 Task: Arrange a 30-minute meeting to brainstorm fundraising ideas.
Action: Mouse moved to (68, 142)
Screenshot: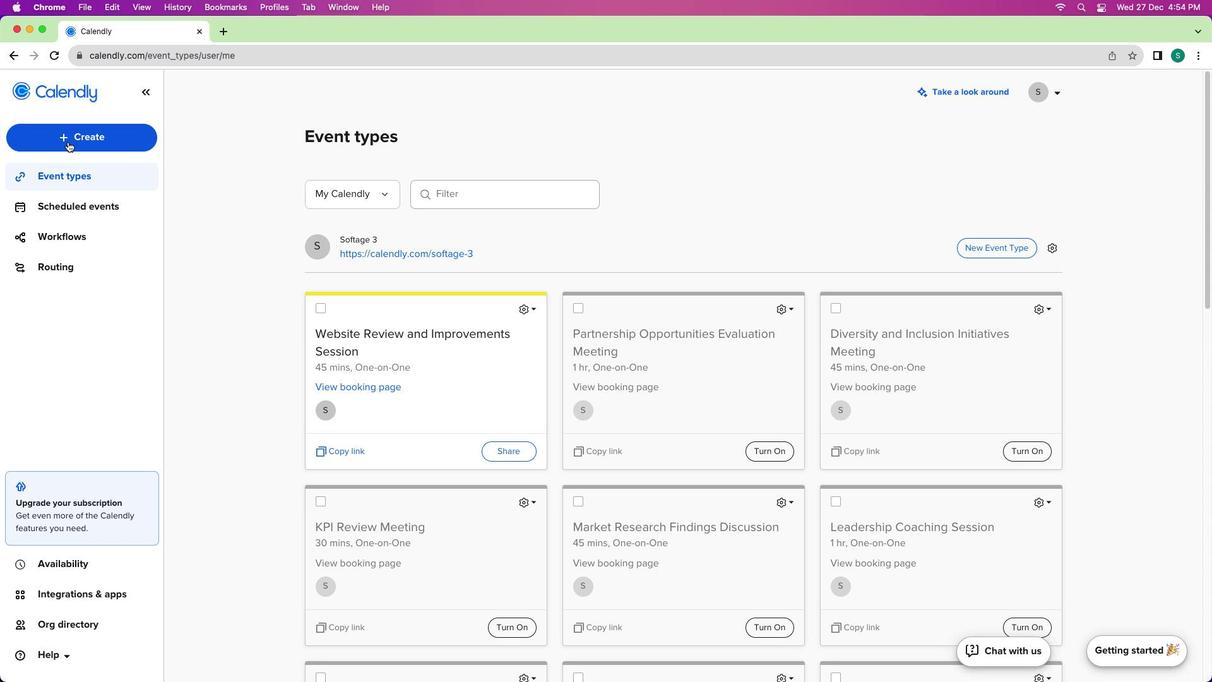 
Action: Mouse pressed left at (68, 142)
Screenshot: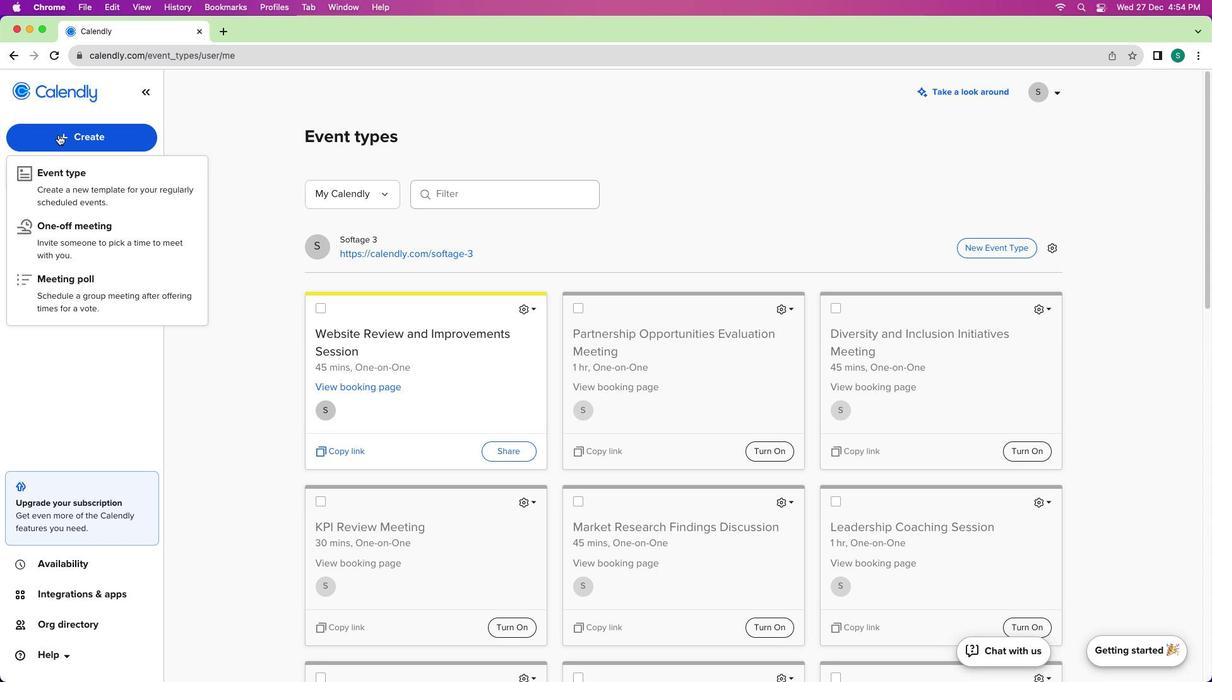 
Action: Mouse moved to (68, 142)
Screenshot: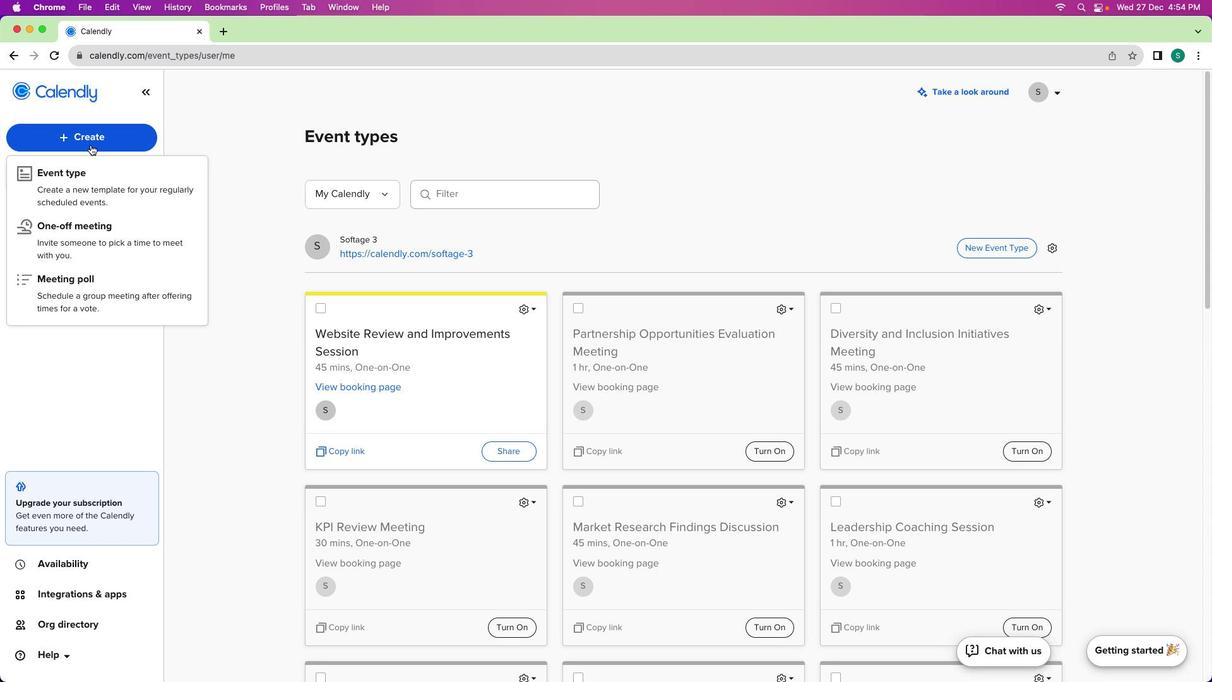 
Action: Mouse pressed left at (68, 142)
Screenshot: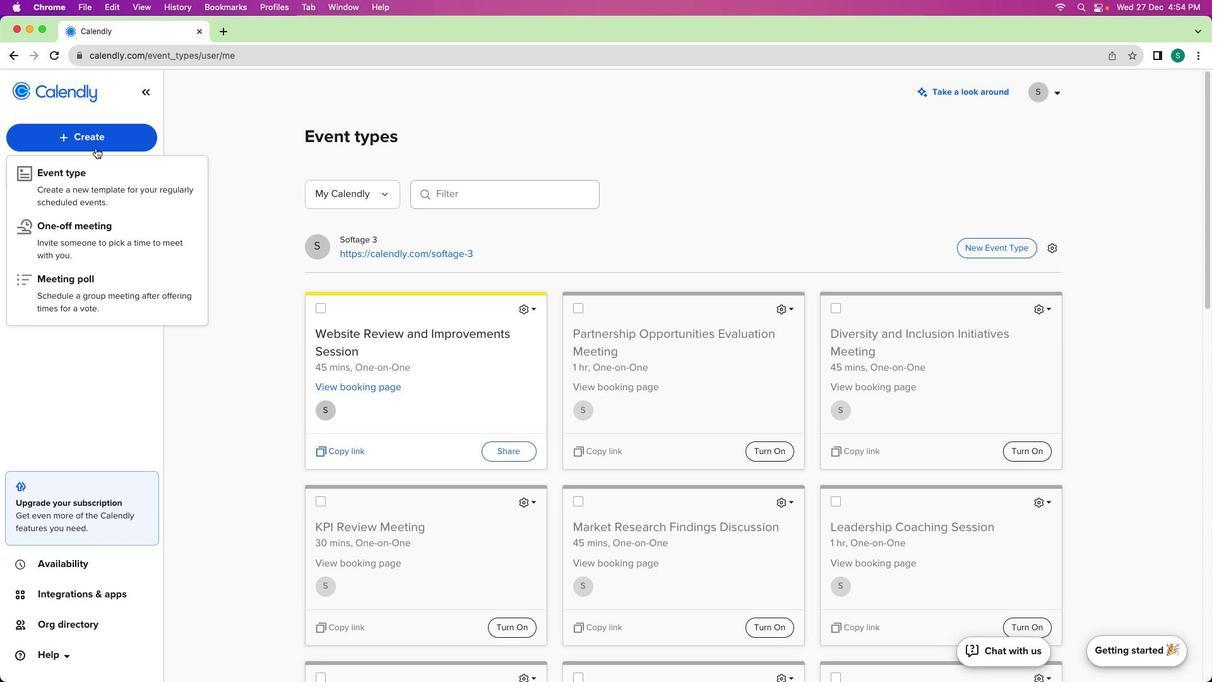 
Action: Mouse moved to (116, 178)
Screenshot: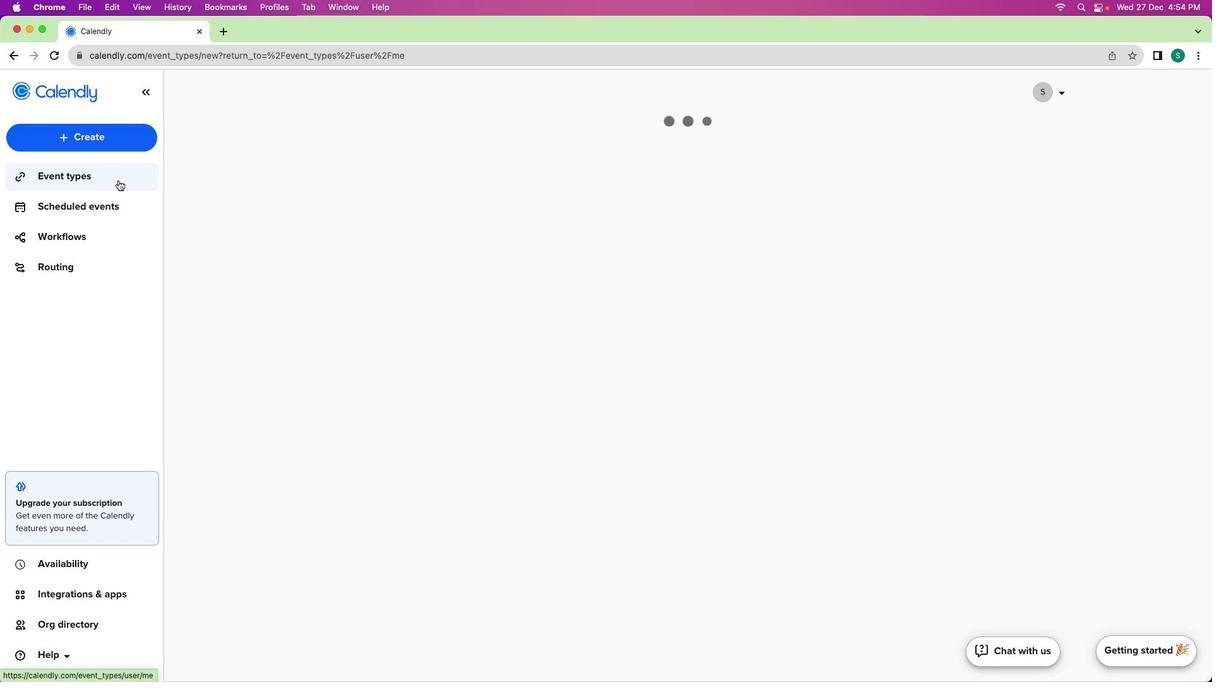 
Action: Mouse pressed left at (116, 178)
Screenshot: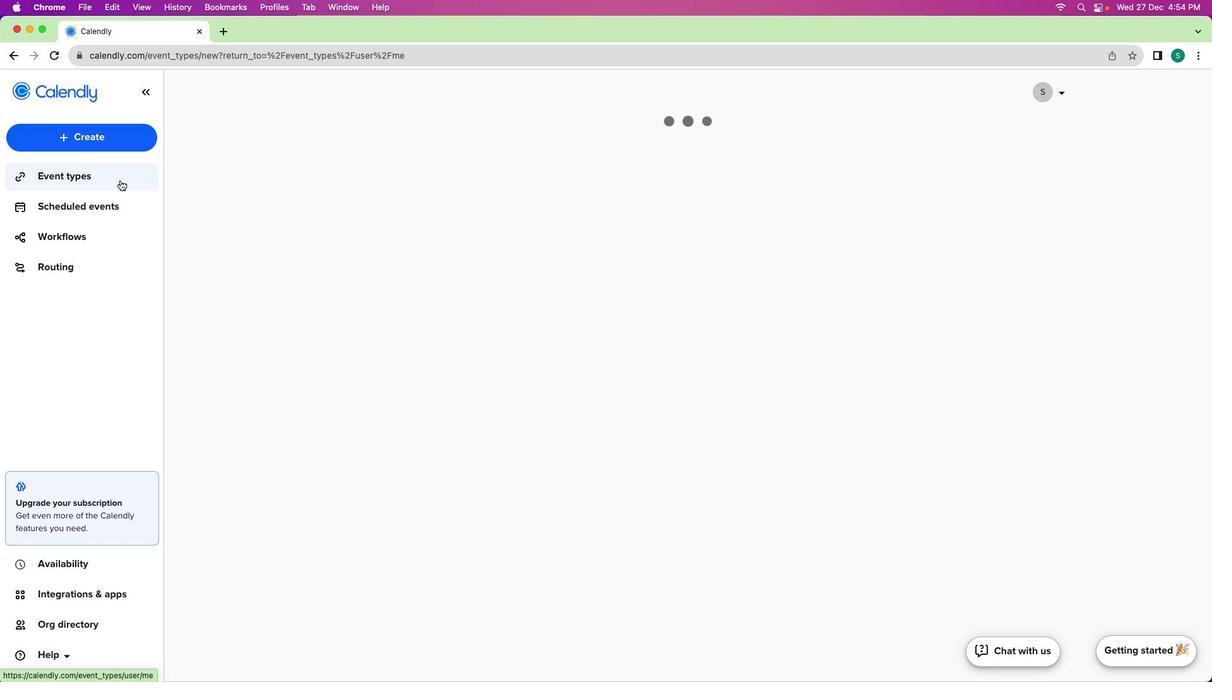 
Action: Mouse moved to (422, 260)
Screenshot: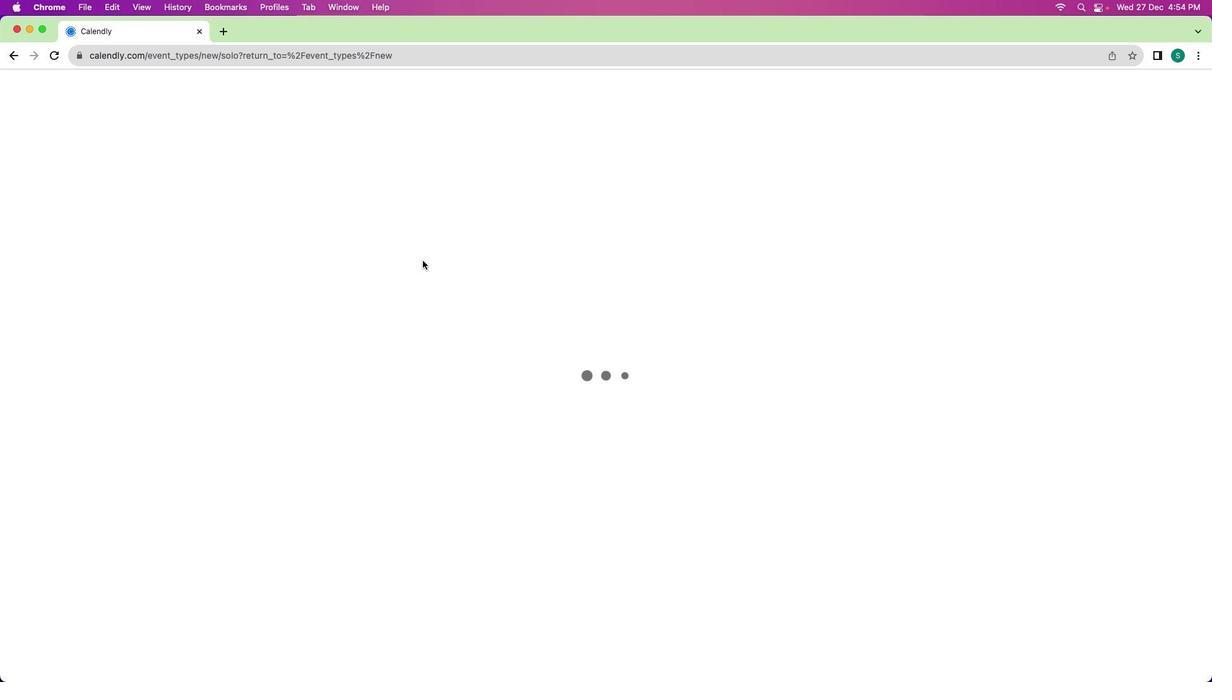 
Action: Mouse pressed left at (422, 260)
Screenshot: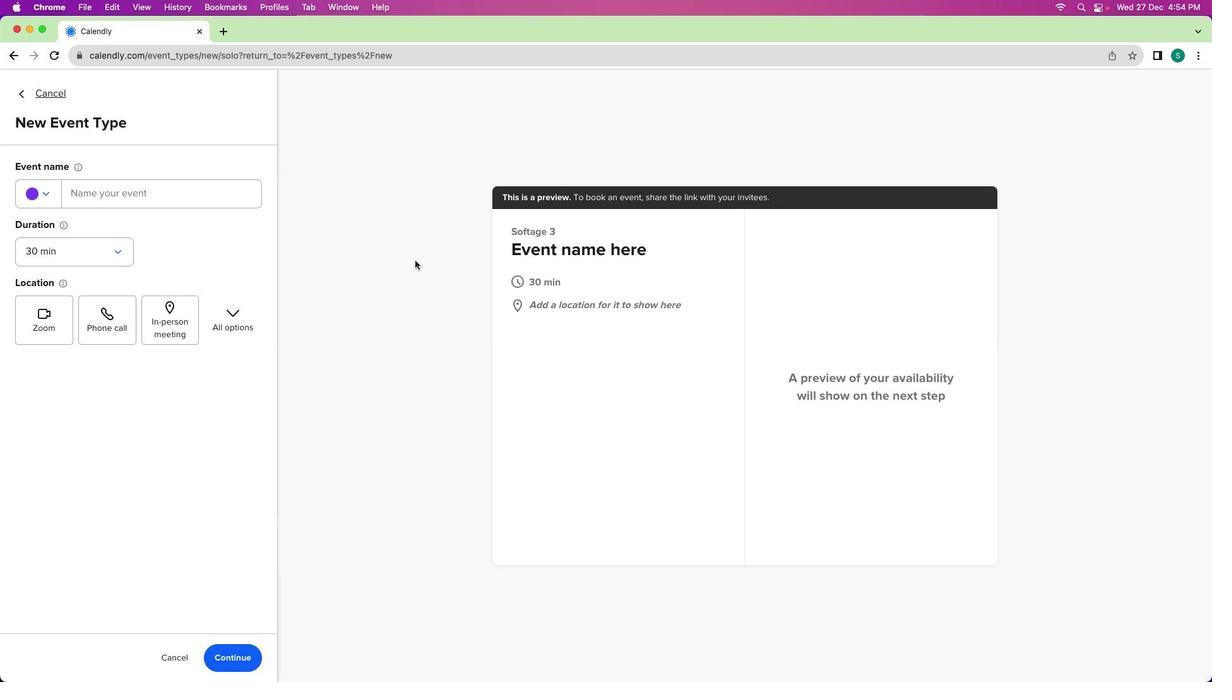 
Action: Mouse moved to (44, 198)
Screenshot: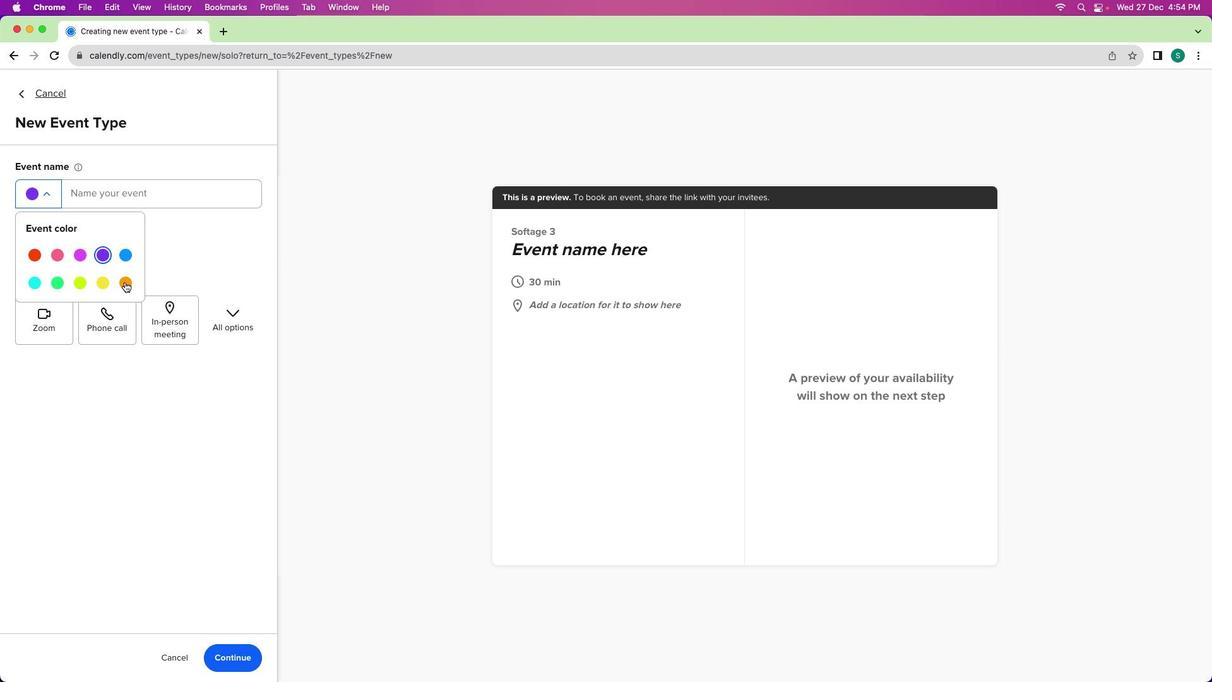 
Action: Mouse pressed left at (44, 198)
Screenshot: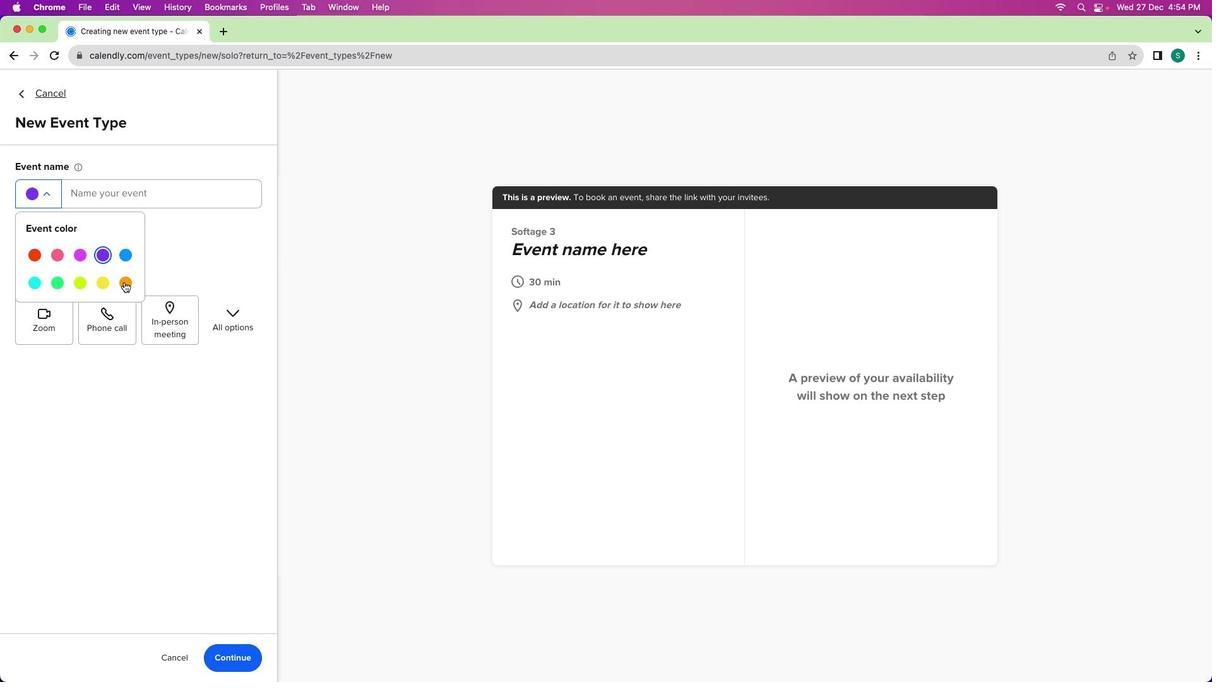 
Action: Mouse moved to (34, 287)
Screenshot: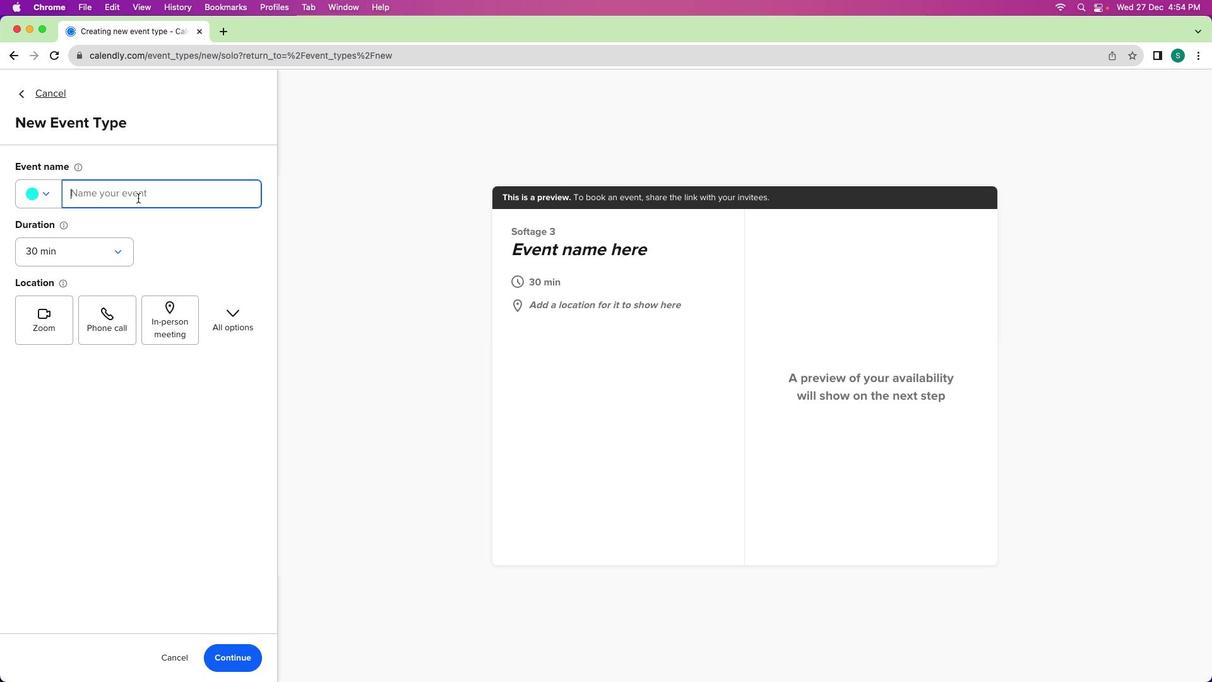 
Action: Mouse pressed left at (34, 287)
Screenshot: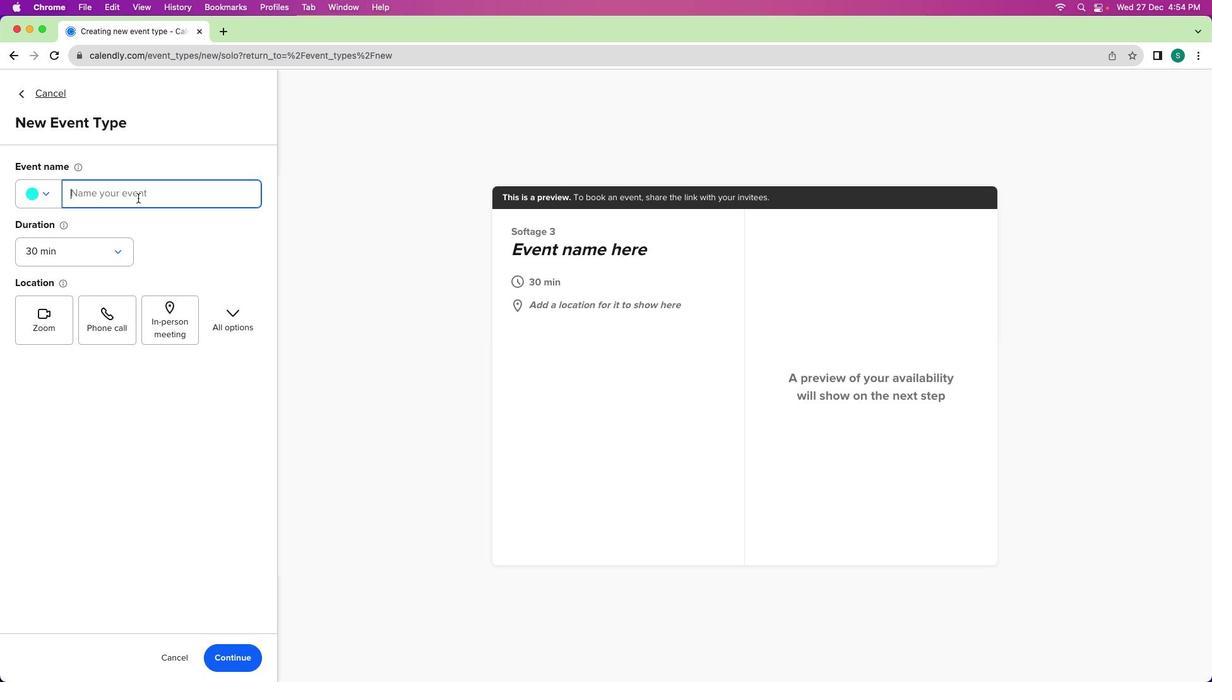 
Action: Mouse moved to (138, 198)
Screenshot: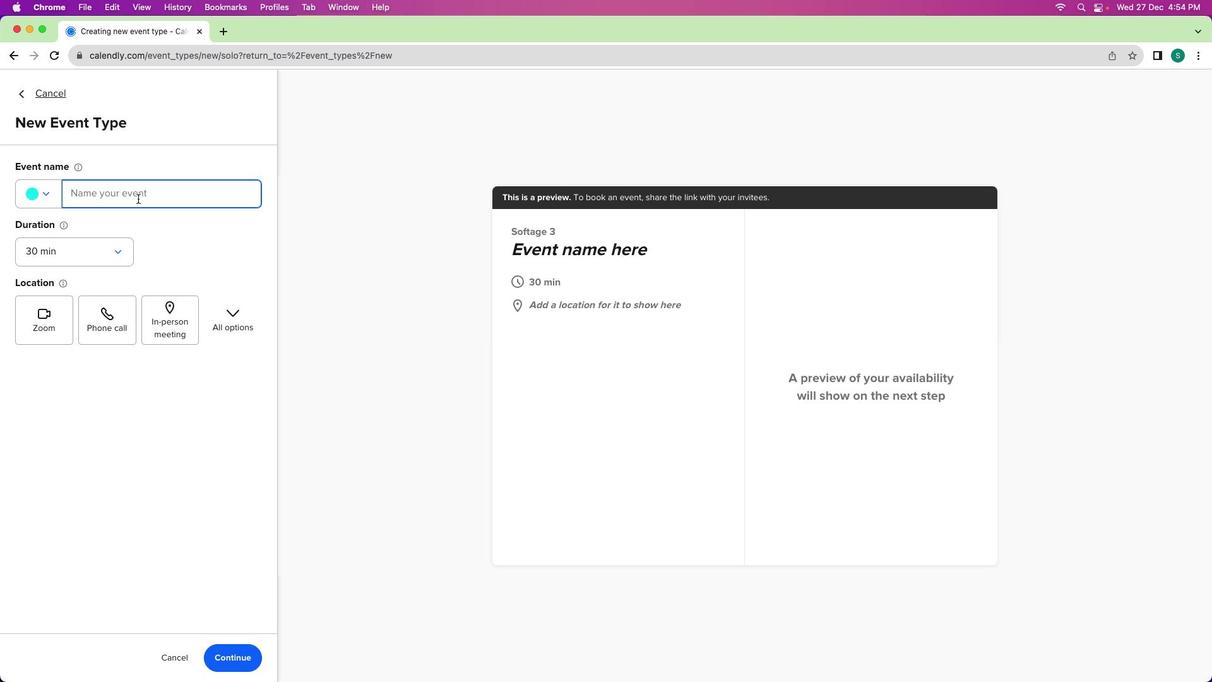 
Action: Mouse pressed left at (138, 198)
Screenshot: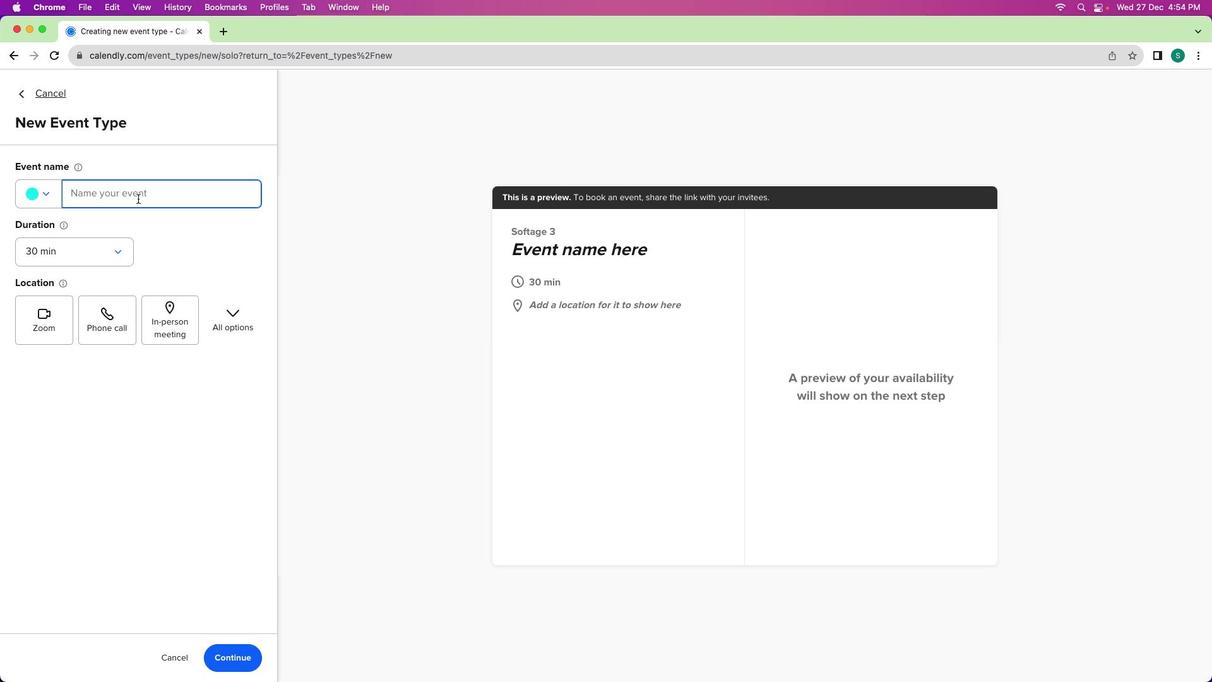 
Action: Mouse moved to (137, 198)
Screenshot: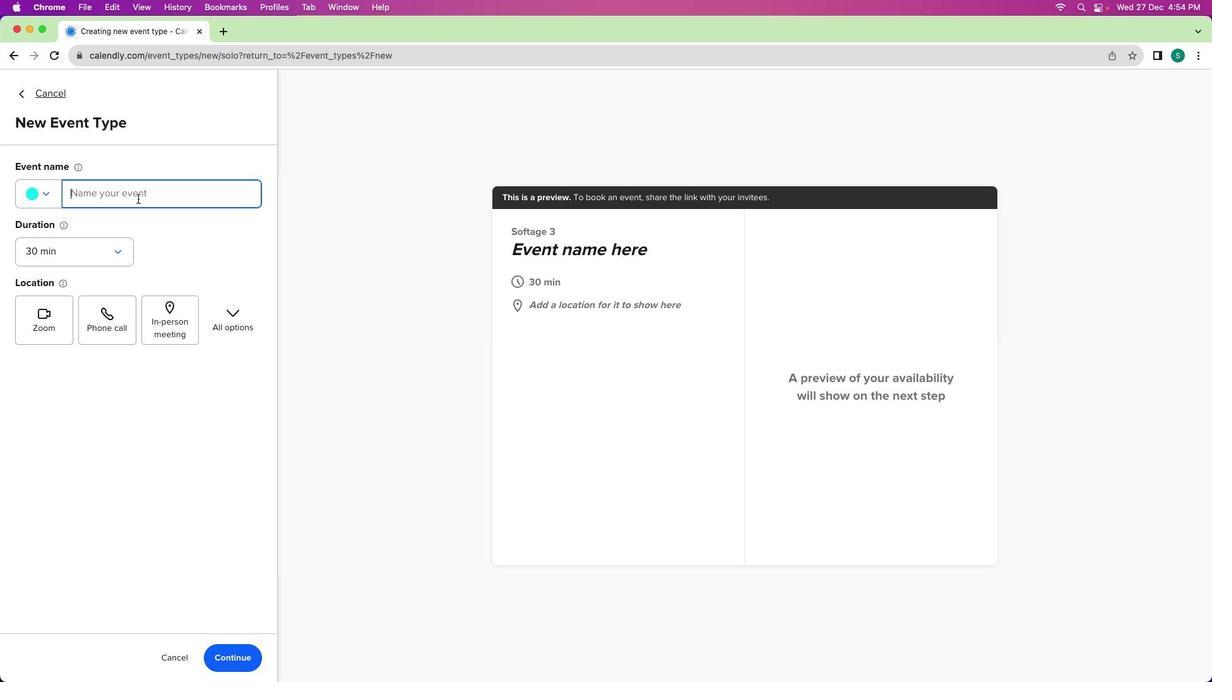 
Action: Key pressed Key.shift'F''u''n''d''r''a''i''s''i''n''g'Key.spaceKey.shift'I''d''e''a''s'Key.spaceKey.shift'B''r''a''i''n''s''t''o''r''m''i''n''h'Key.backspace'g'Key.spaceKey.shift'S''e''s''s''i''o''n'
Screenshot: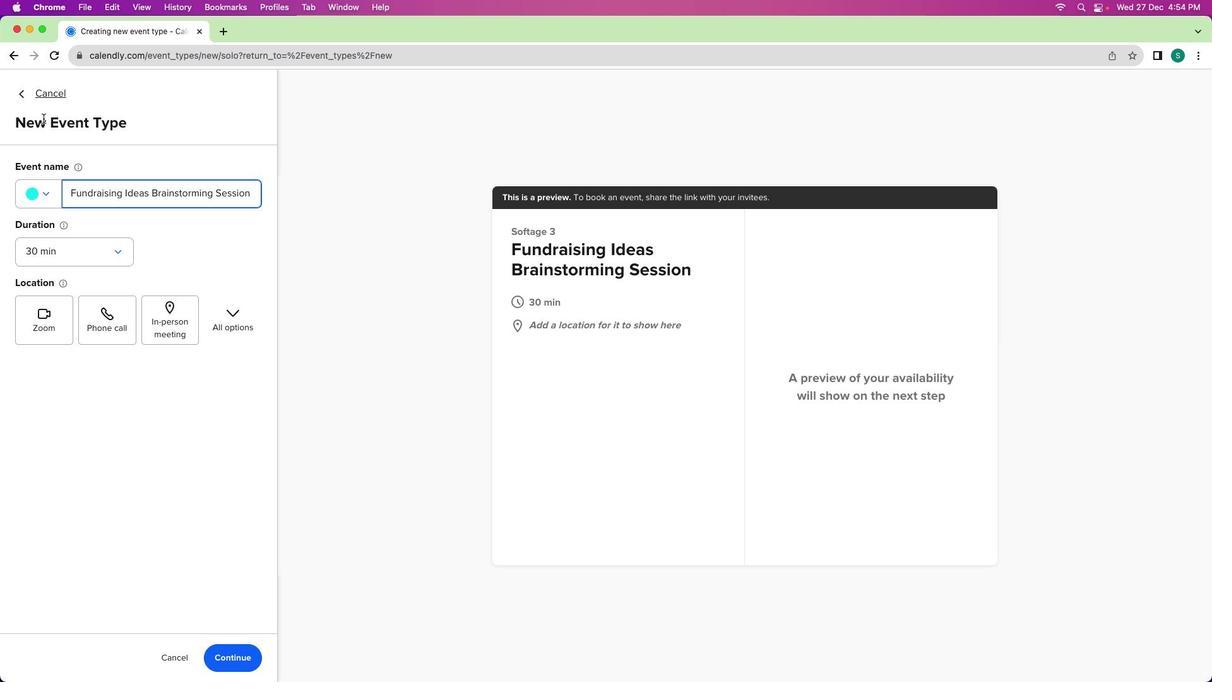 
Action: Mouse moved to (65, 336)
Screenshot: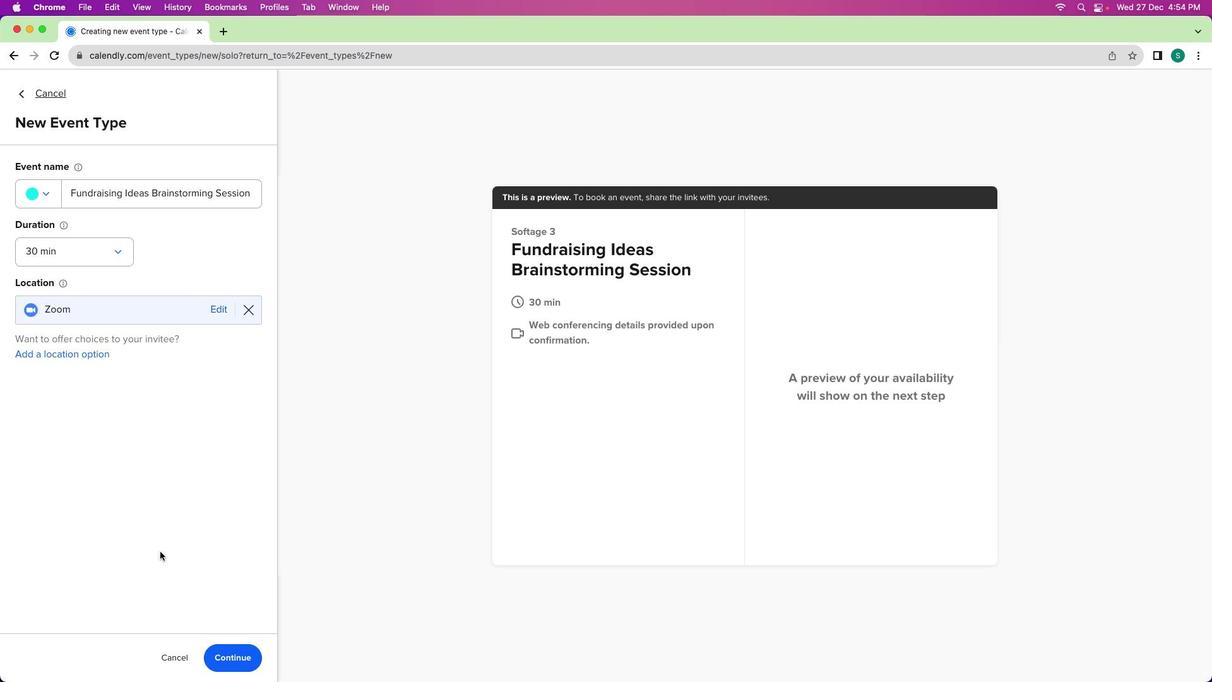 
Action: Mouse pressed left at (65, 336)
Screenshot: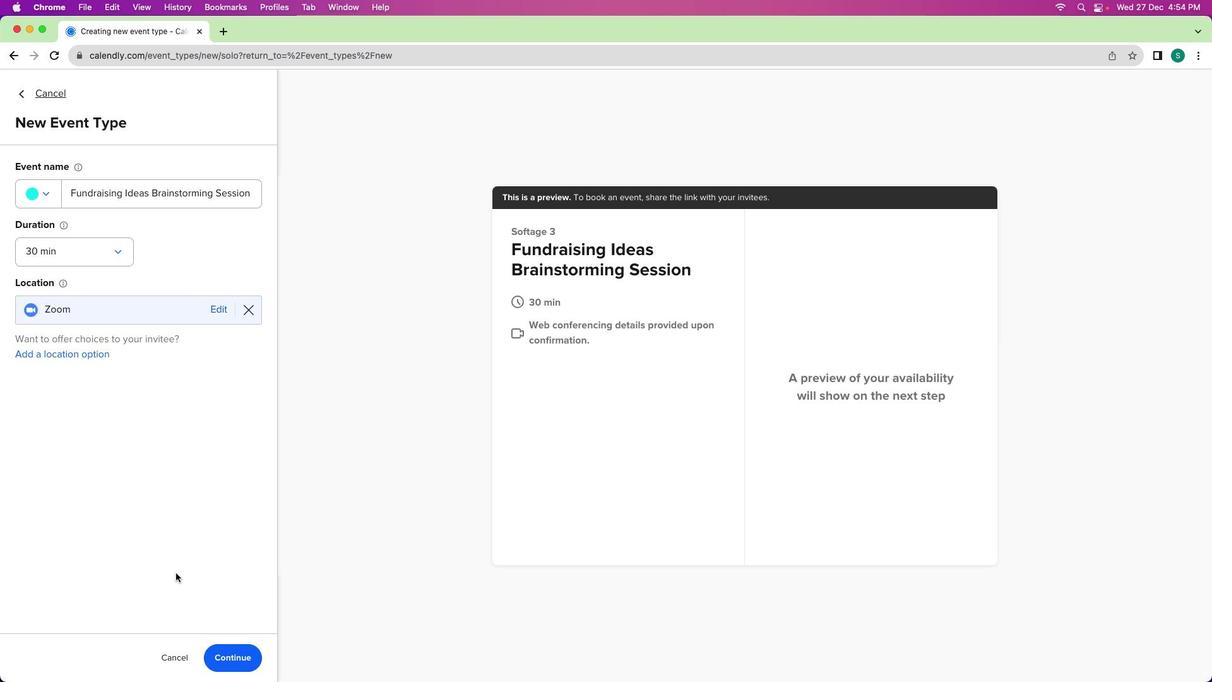 
Action: Mouse moved to (239, 654)
Screenshot: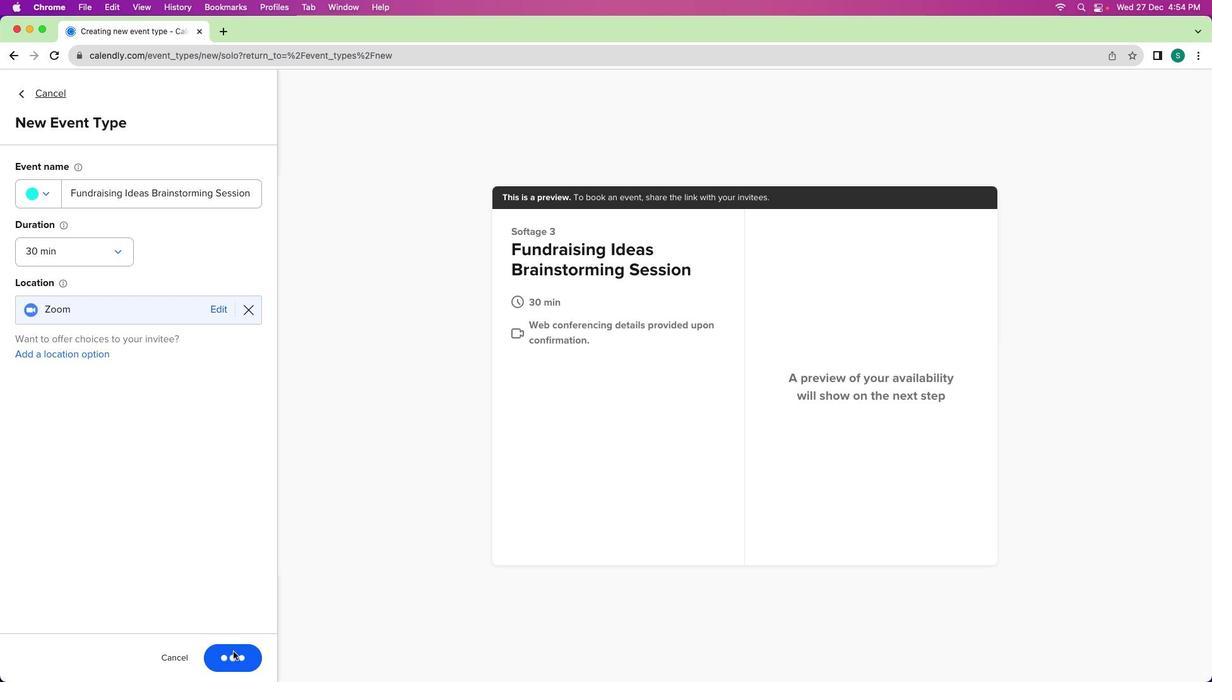 
Action: Mouse pressed left at (239, 654)
Screenshot: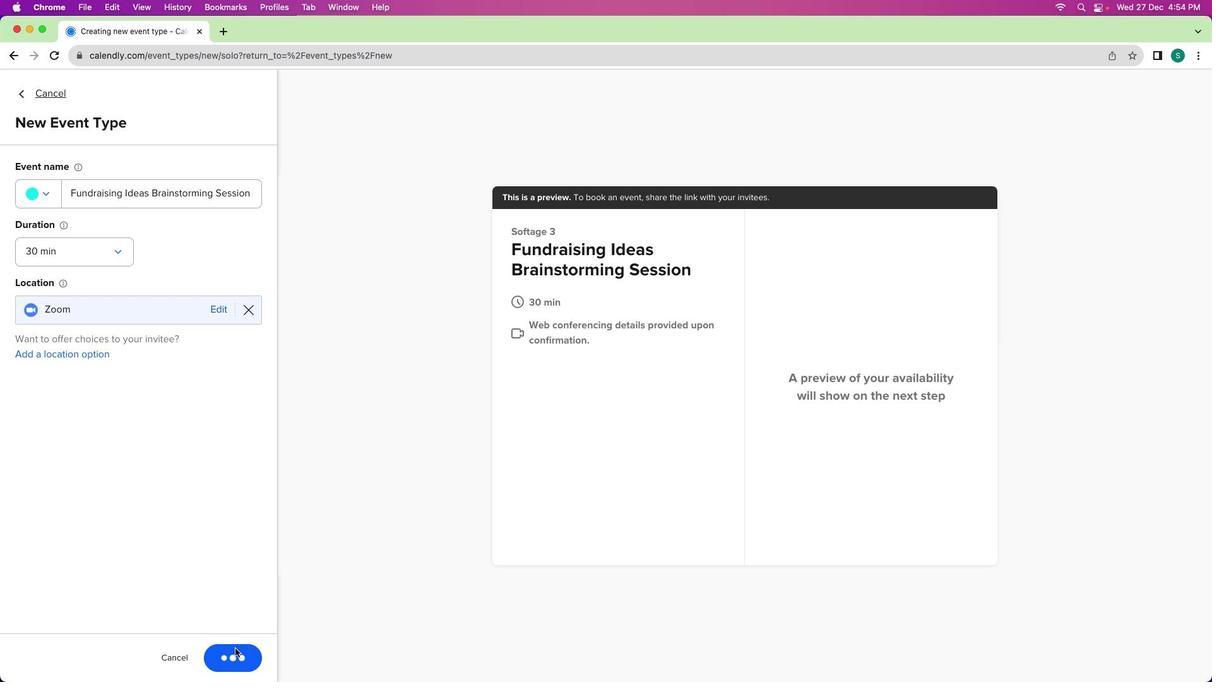 
Action: Mouse moved to (97, 222)
Screenshot: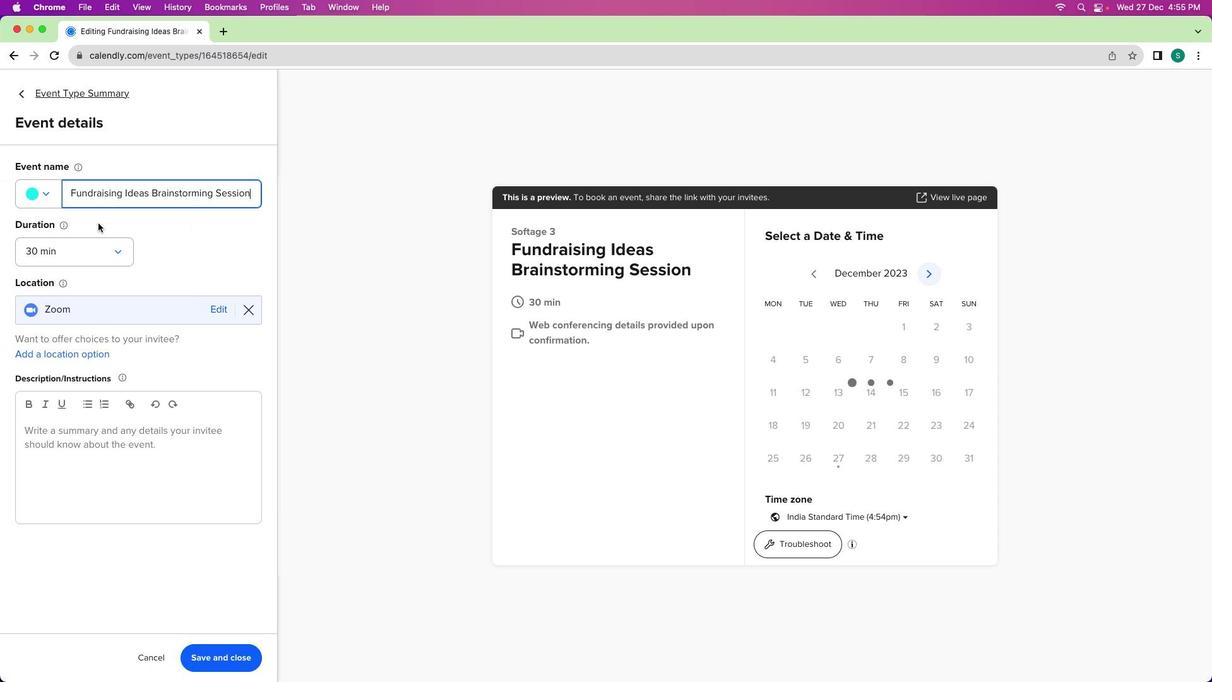 
Action: Mouse pressed left at (97, 222)
Screenshot: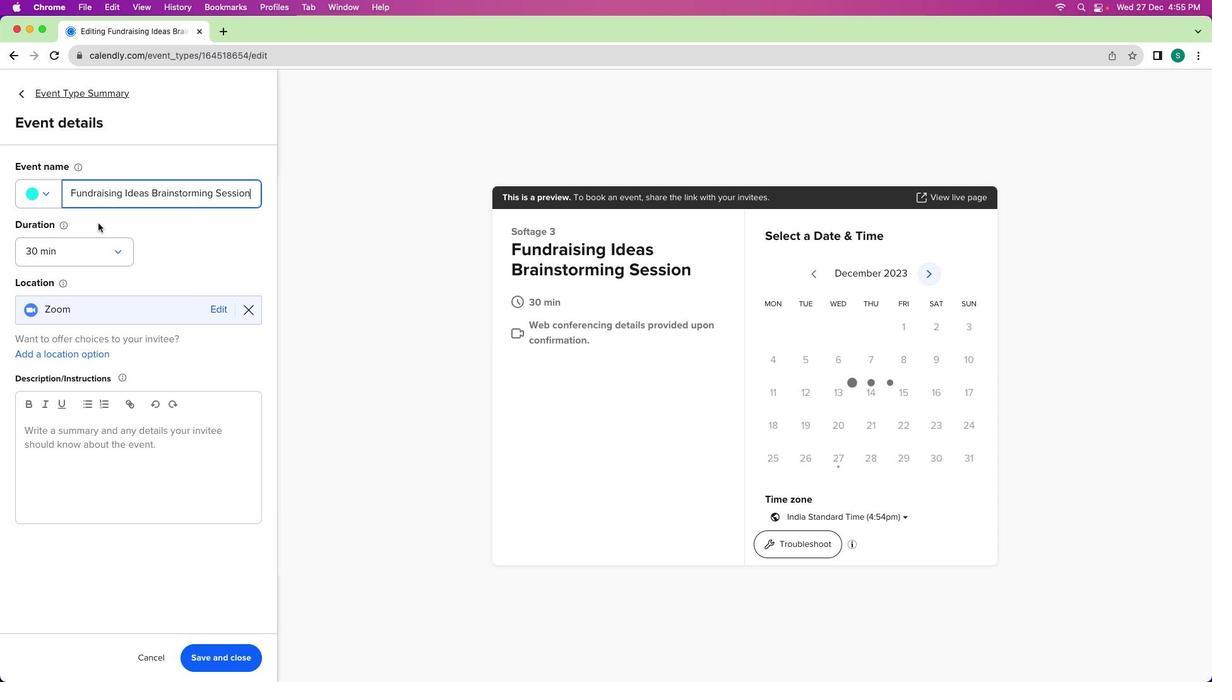 
Action: Mouse moved to (133, 452)
Screenshot: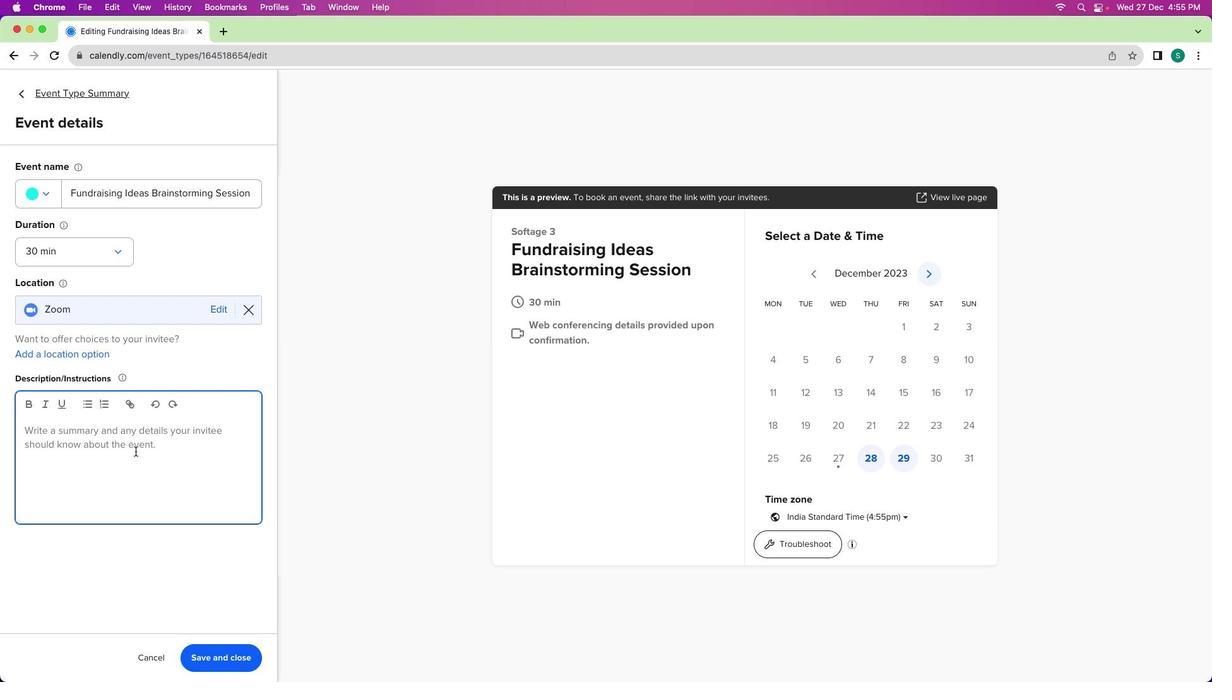 
Action: Mouse pressed left at (133, 452)
Screenshot: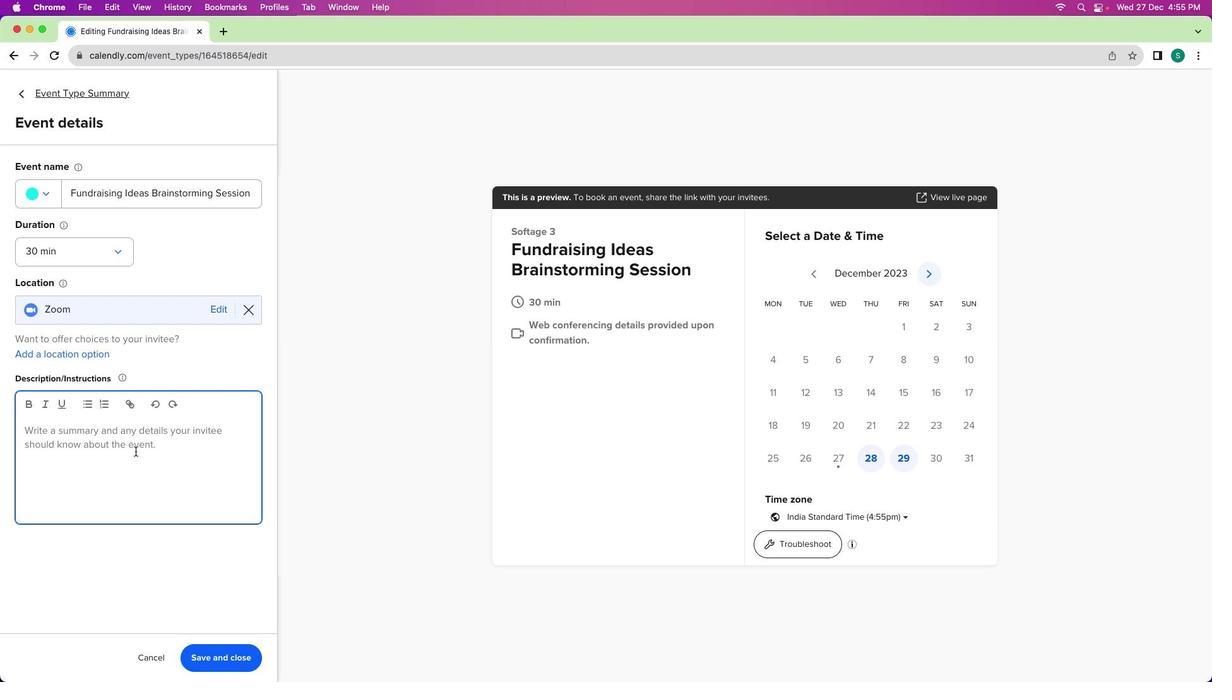 
Action: Mouse moved to (135, 450)
Screenshot: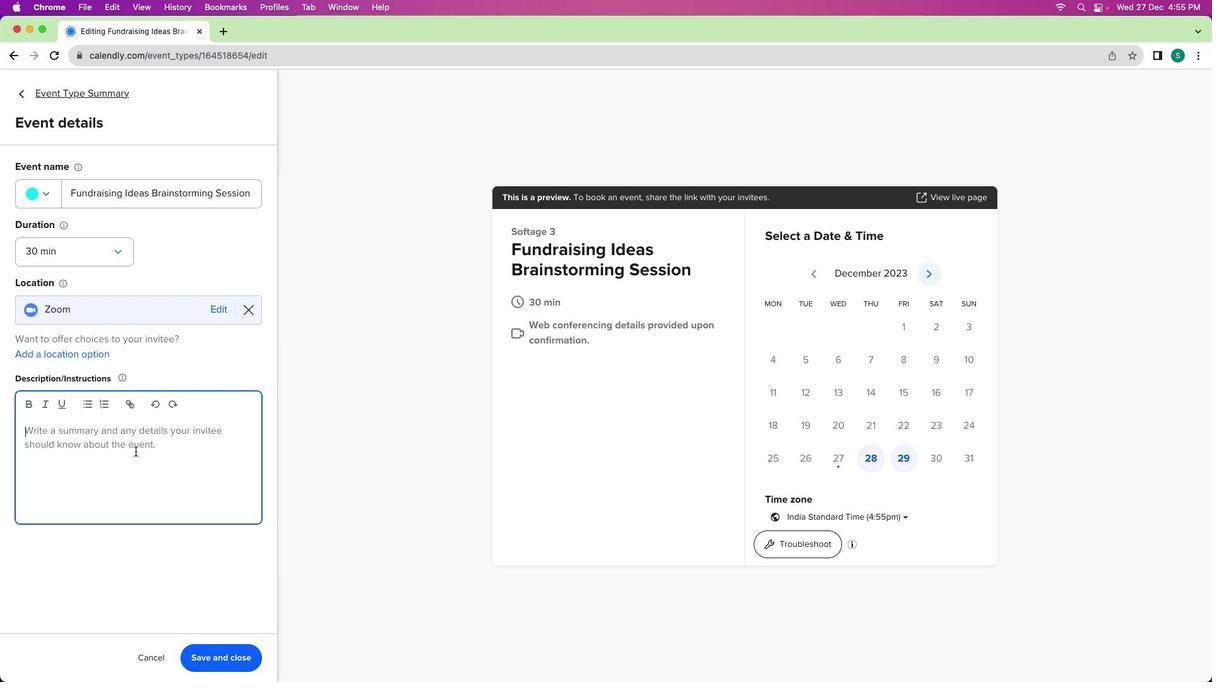 
Action: Key pressed Key.shift'J''o''i''n'Key.space'm''e'Key.space'f''o''r'Key.space'a'Key.space'd''y''n''a''m''b'Key.backspace'i''c'Key.space'4'Key.backspace'3''0''-''m''i''n''u''t''e'Key.space's''e''s''s''i''o''n'Key.spaceKey.shift'd''e''d''i''c''a''t''e''d'Key.space't''o'Key.space'b''r''a''i''n''s''t''o''r''m''i''n''g'Key.space'f''u''n''d''r''a''i''s''i''n''g'Key.space'i''d''e''a''s''.'Key.spaceKey.shift'T''h''i''s'Key.space'c''o''l''l''a''b''o''r''a''t''i''v''e'Key.space'm''e''e''t''i''n''g'Key.space'w''i''l''l'Key.space'p''r''o''v''i''d''e'Key.space'a''n'Key.space'o''p''p''o''r''t''u''n''i''t''y'Key.space'f''o''r'Key.space'c''r''e''a''t''i''v''e'Key.space't''h''i''n''k''i''n''g'Key.space'a''n''d'Key.space'i''n''n''o''v''a''t''i''o''n'Key.space'a''s'Key.space'w''e'Key.space'e''x''p''l''o''r''e''n'Key.backspaceKey.space's''t''r''a''t''e''g''i''e''s'Key.space't''o'Key.space's''u''p''p''o''t'Key.backspace'r''t'Key.space'o''u''t'Key.backspace'r'Key.space'f''u''n''d''r''a''i''s''i''n''g'Key.space'g''o''a''l''s''.'
Screenshot: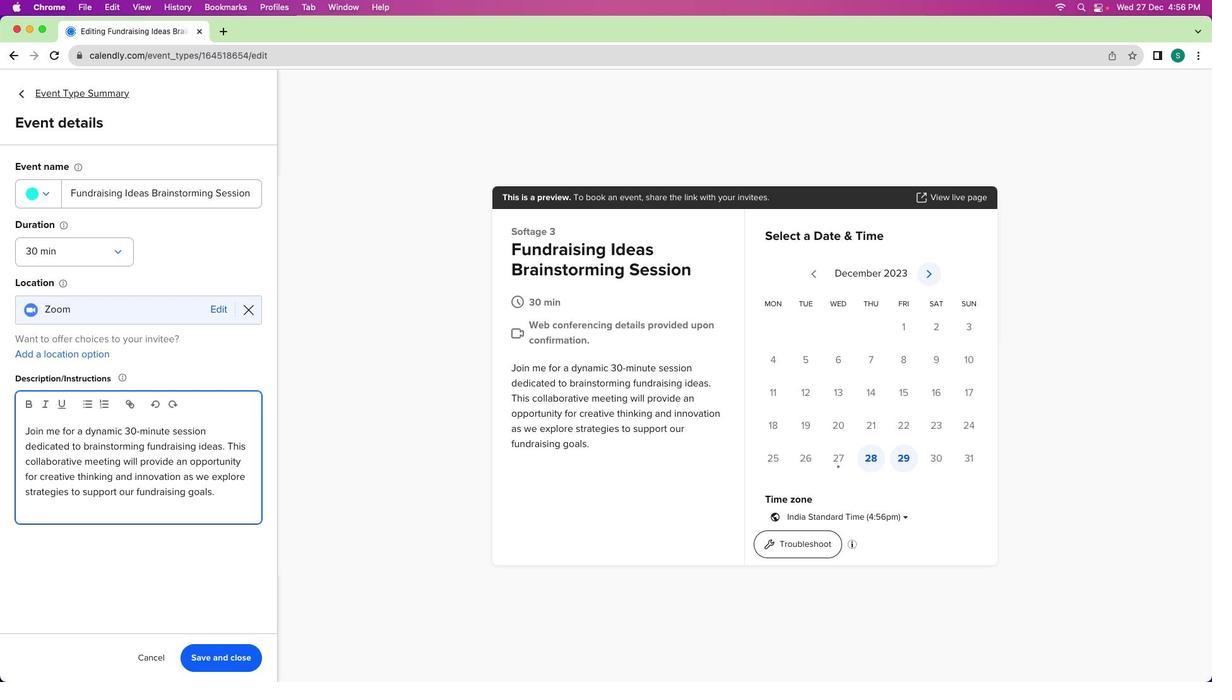
Action: Mouse moved to (254, 661)
Screenshot: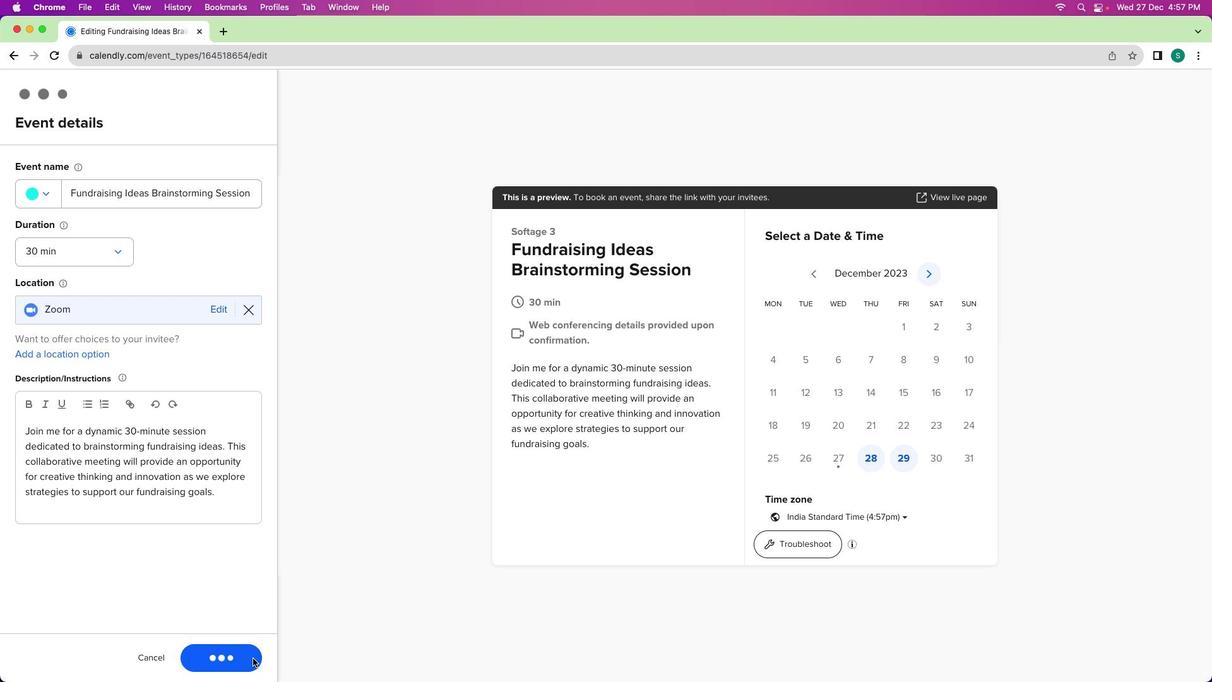 
Action: Mouse pressed left at (254, 661)
Screenshot: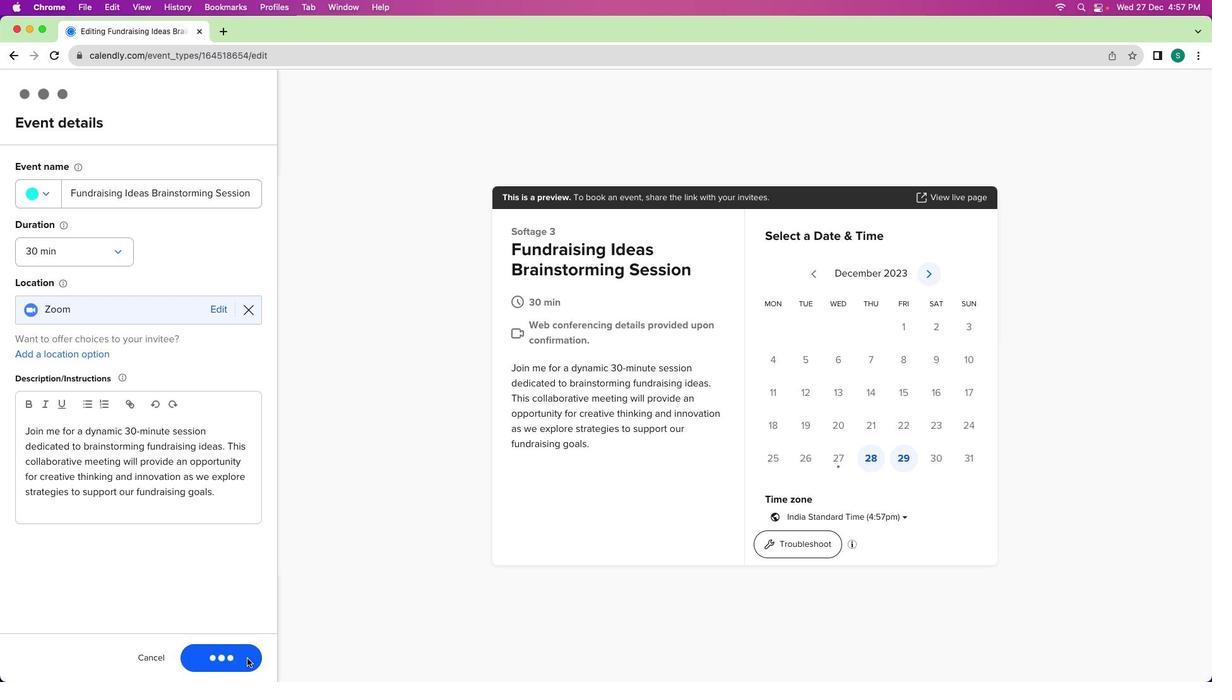 
Action: Mouse moved to (38, 93)
Screenshot: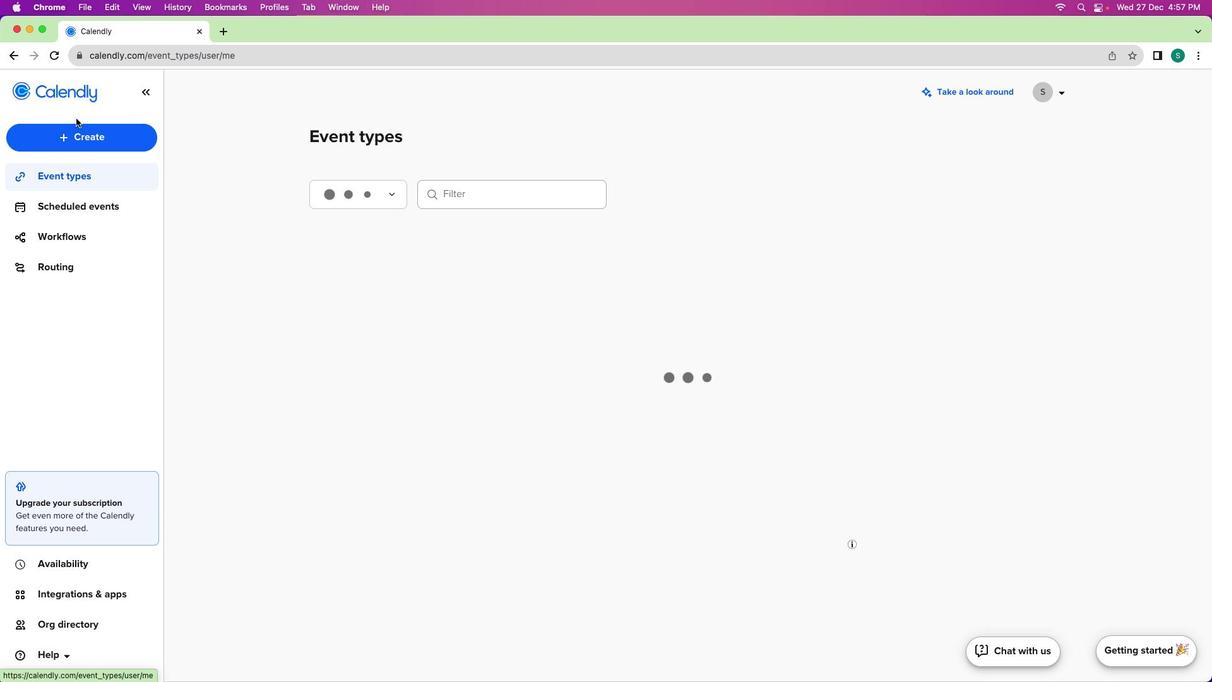 
Action: Mouse pressed left at (38, 93)
Screenshot: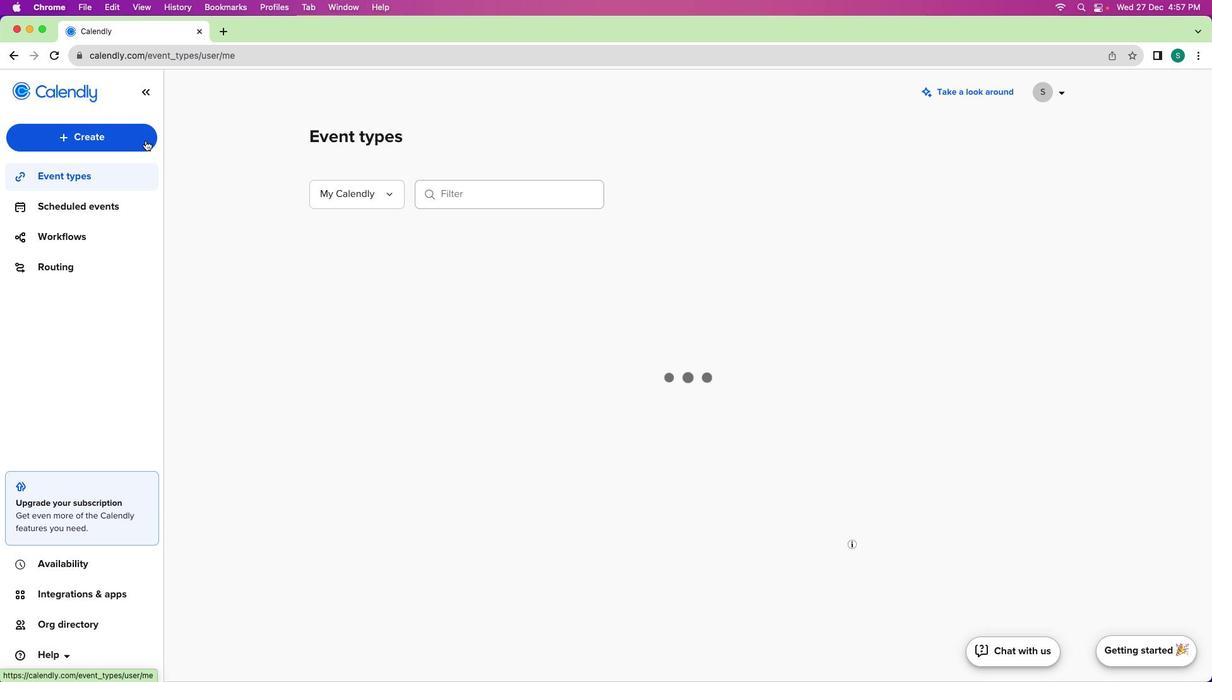 
Action: Mouse moved to (406, 399)
Screenshot: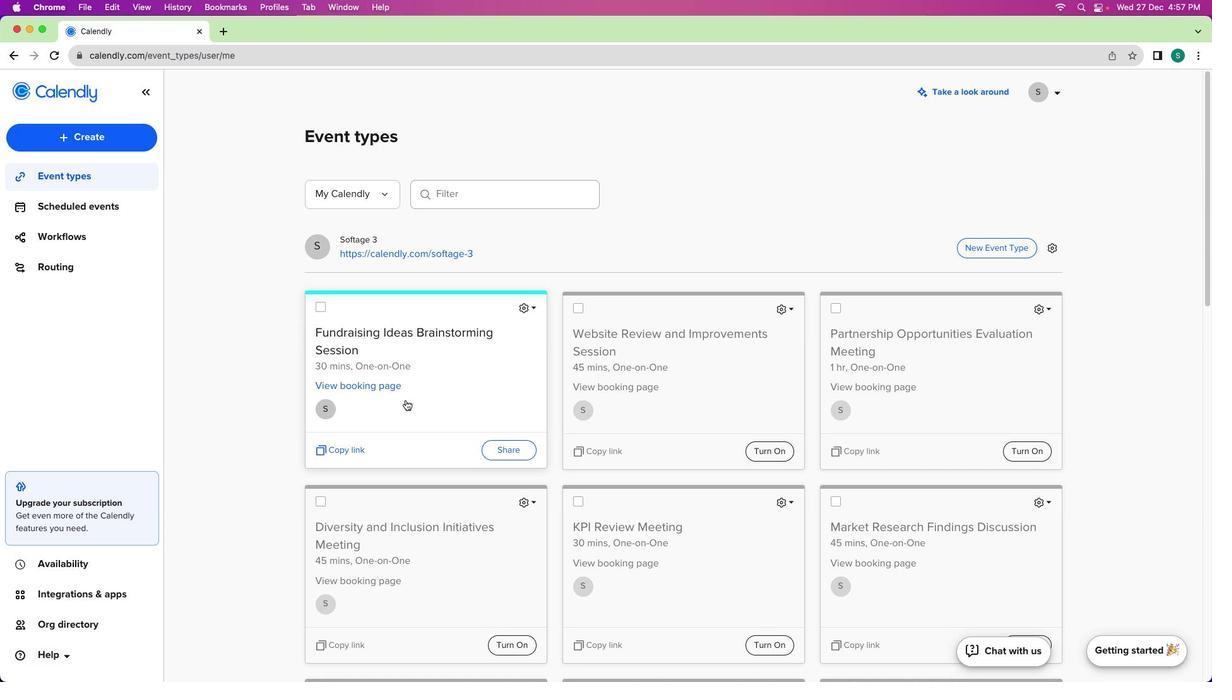 
